 Task: Search one way flight ticket for 4 adults, 2 children, 2 infants in seat and 1 infant on lap in premium economy from Stockton: Stockton Metropolitan Airport to Rockford: Chicago Rockford International Airport(was Northwest Chicagoland Regional Airport At Rockford) on 5-1-2023. Choice of flights is United. Number of bags: 2 checked bags. Price is upto 84000. Outbound departure time preference is 19:00.
Action: Mouse moved to (189, 158)
Screenshot: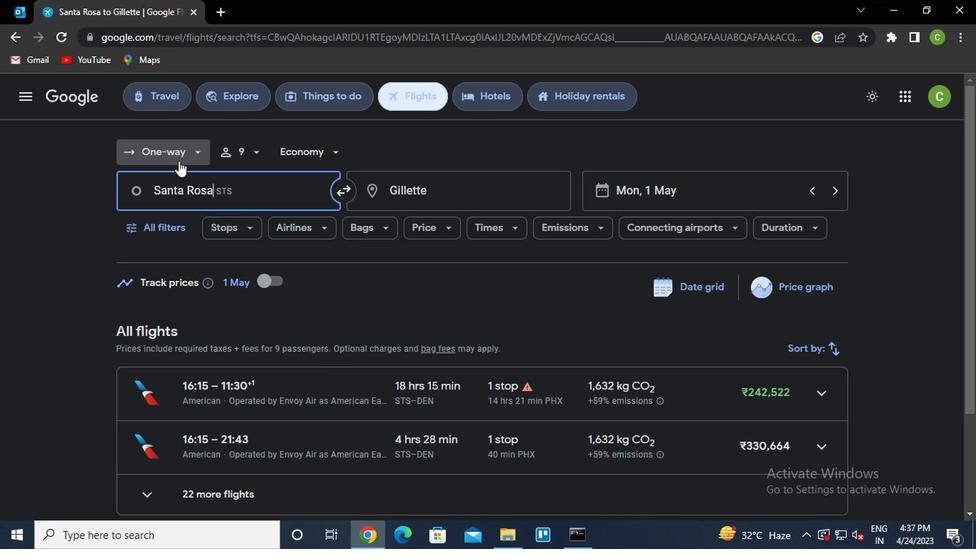 
Action: Mouse pressed left at (189, 158)
Screenshot: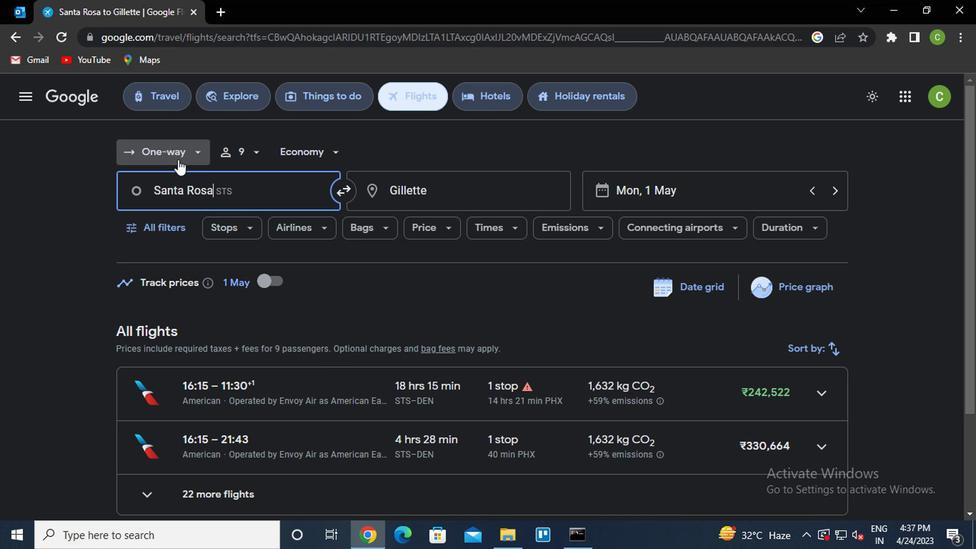 
Action: Mouse moved to (200, 224)
Screenshot: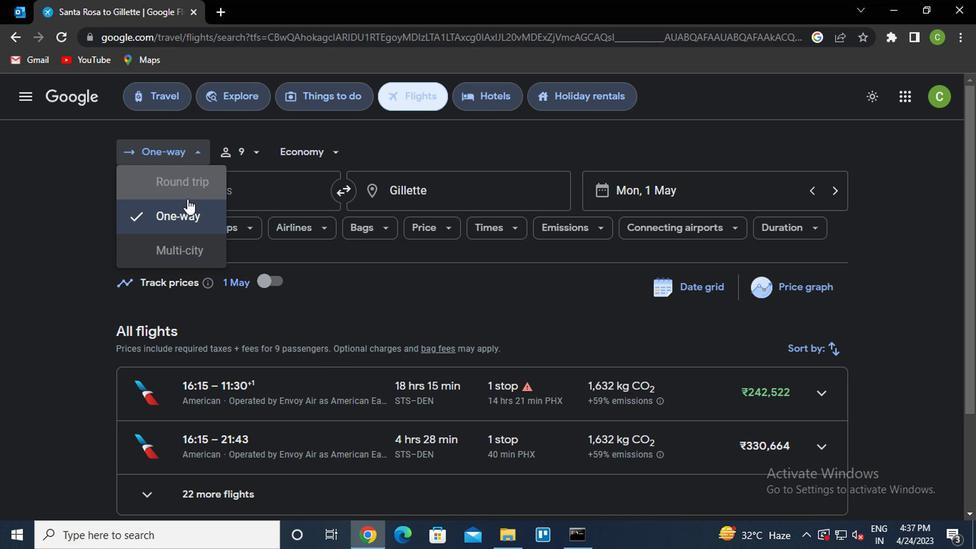 
Action: Mouse pressed left at (200, 224)
Screenshot: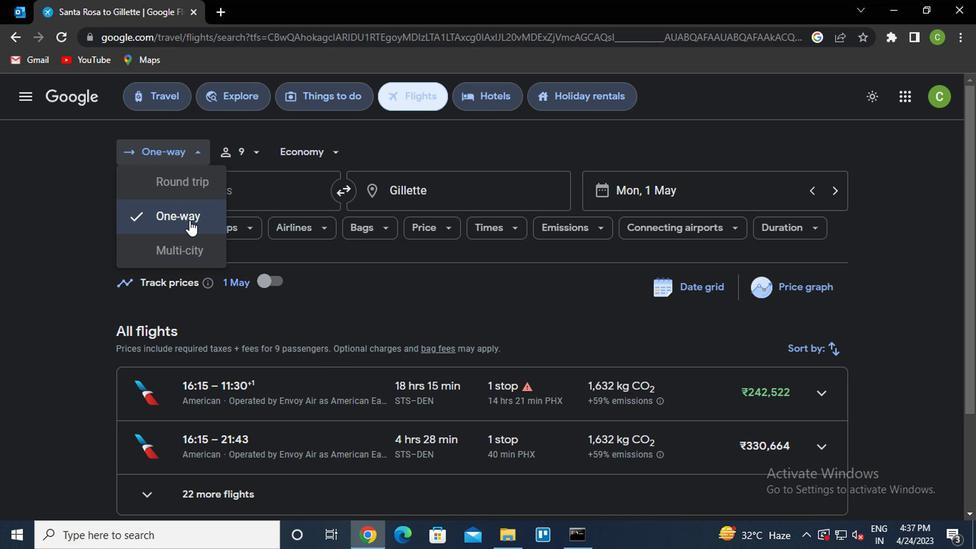 
Action: Mouse moved to (250, 158)
Screenshot: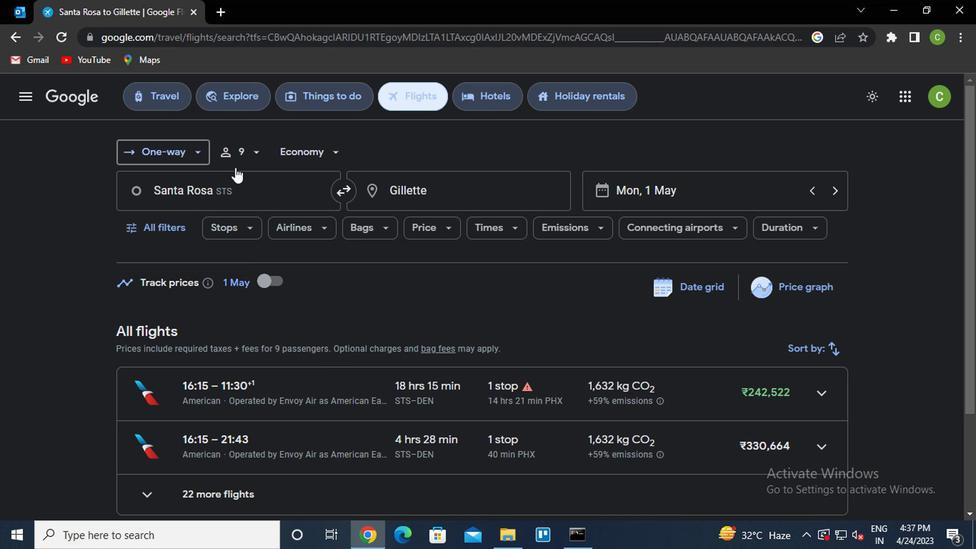 
Action: Mouse pressed left at (250, 158)
Screenshot: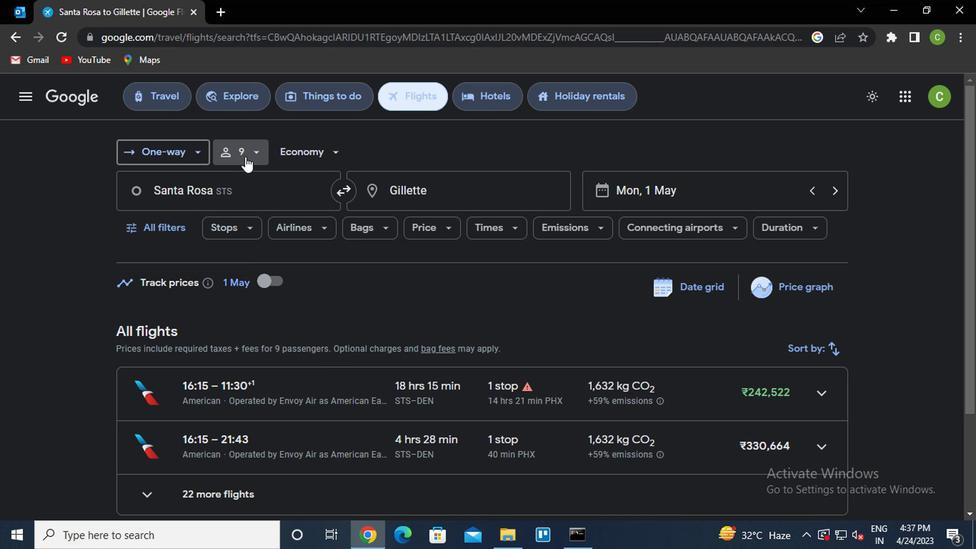 
Action: Mouse moved to (294, 184)
Screenshot: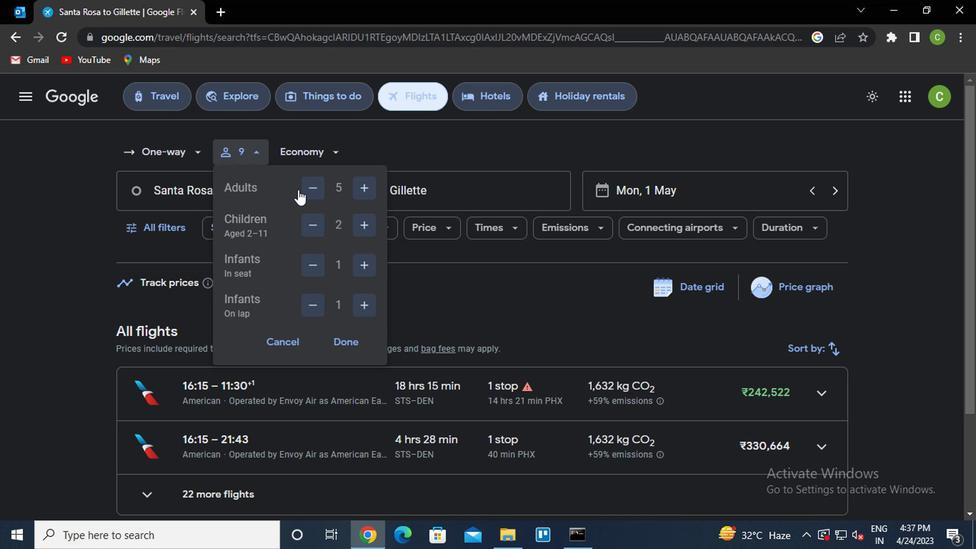 
Action: Mouse pressed left at (294, 184)
Screenshot: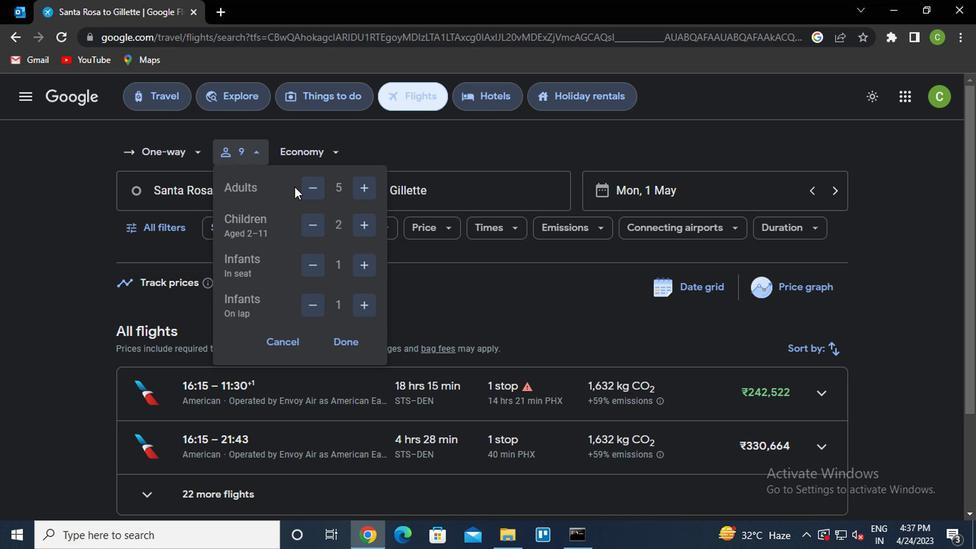 
Action: Mouse moved to (306, 188)
Screenshot: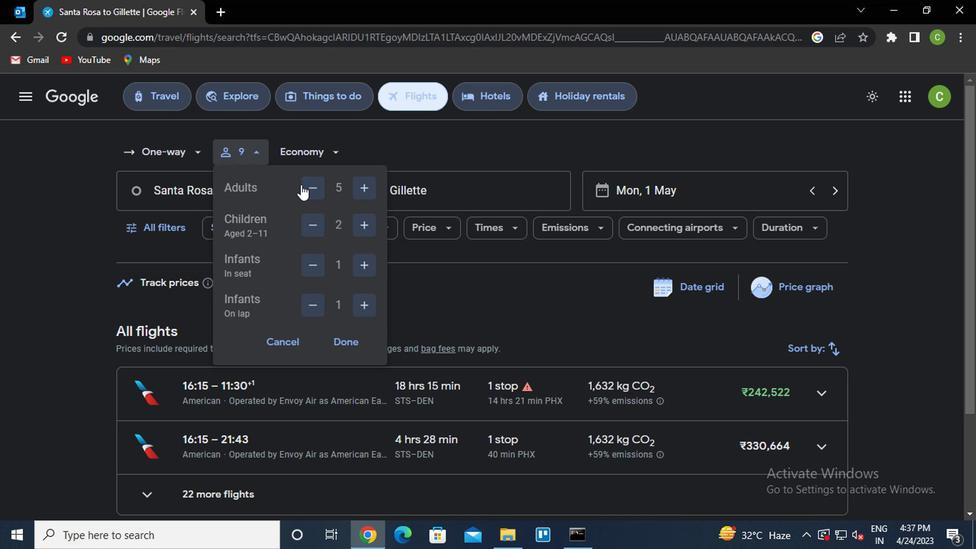 
Action: Mouse pressed left at (306, 188)
Screenshot: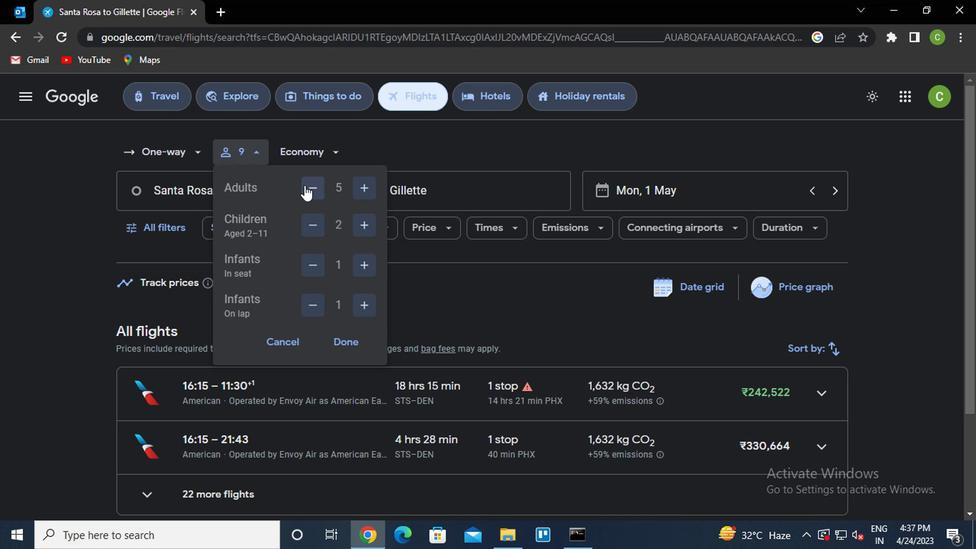 
Action: Mouse moved to (361, 268)
Screenshot: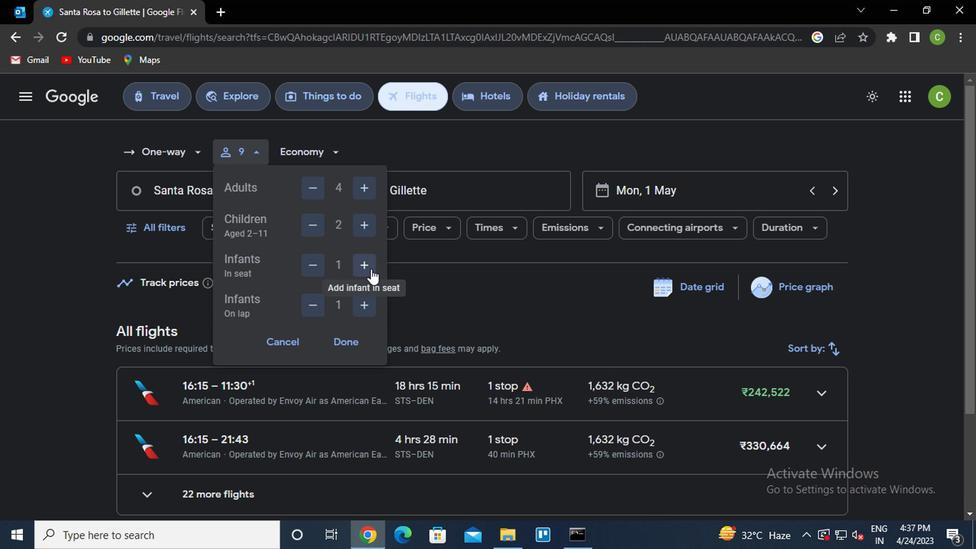 
Action: Mouse pressed left at (361, 268)
Screenshot: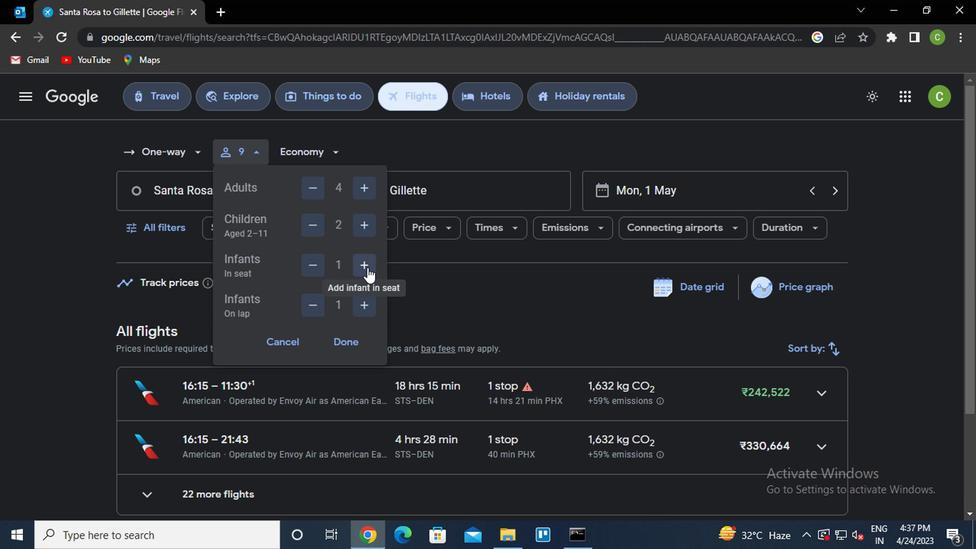 
Action: Mouse moved to (342, 343)
Screenshot: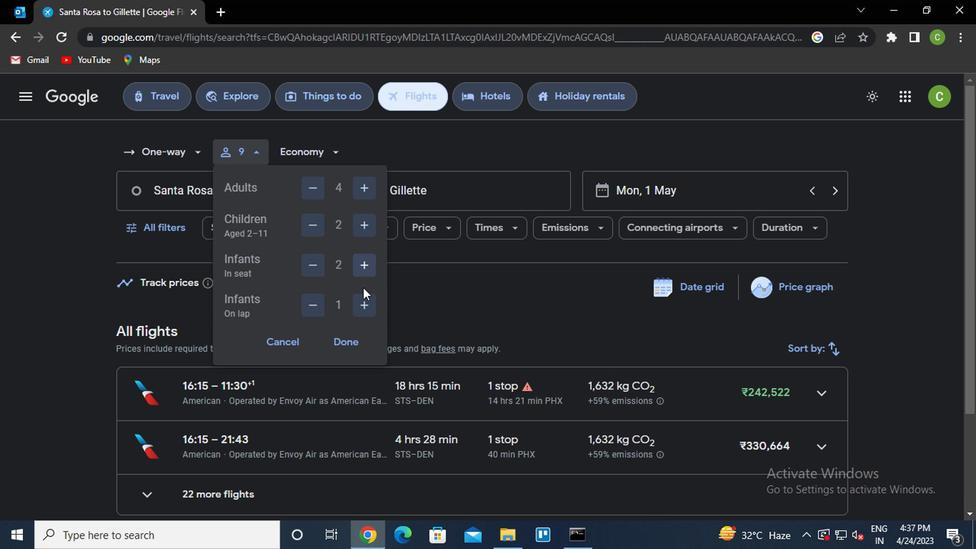 
Action: Mouse pressed left at (342, 343)
Screenshot: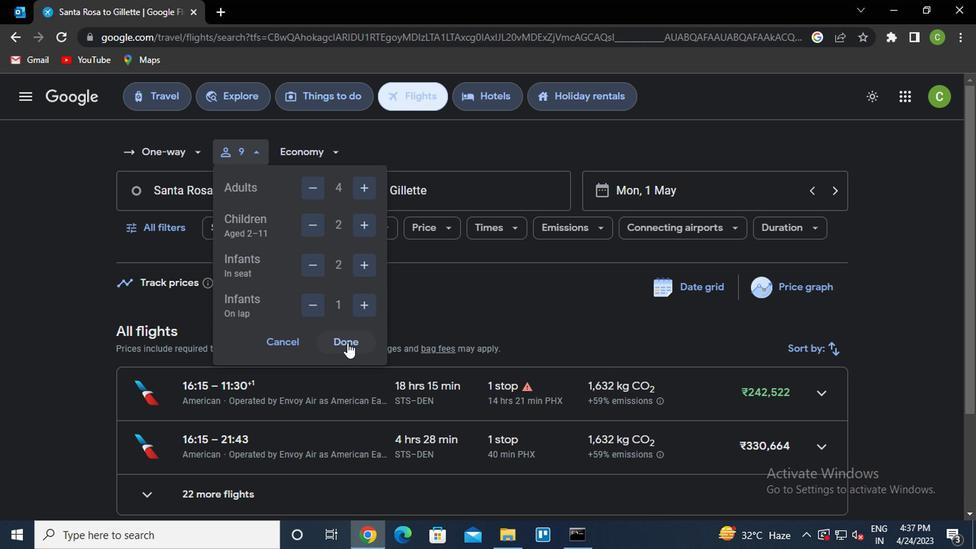 
Action: Mouse moved to (300, 150)
Screenshot: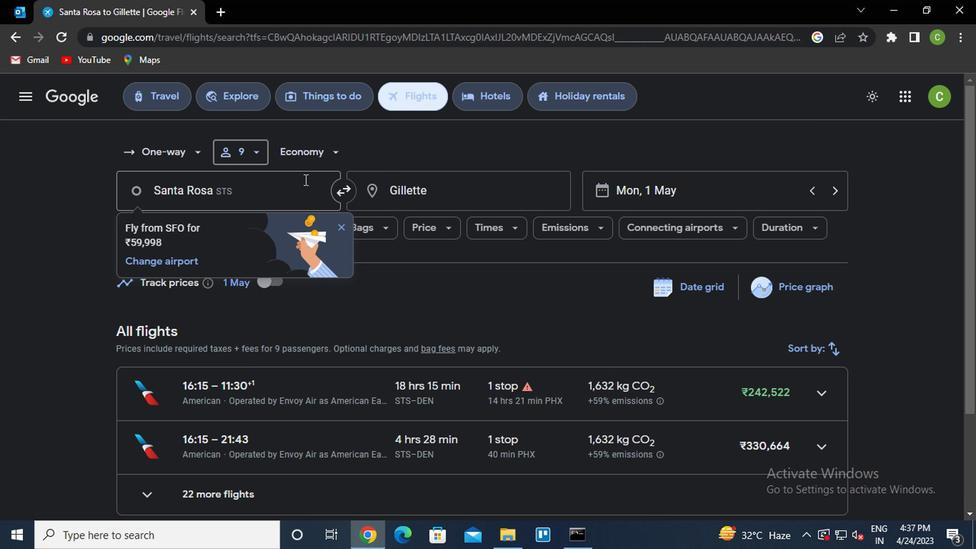
Action: Mouse pressed left at (300, 150)
Screenshot: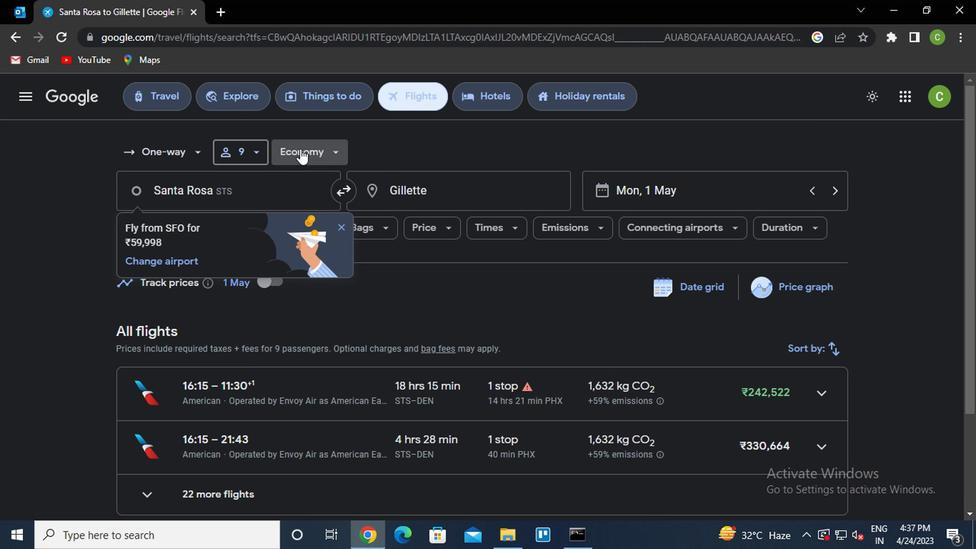 
Action: Mouse moved to (343, 220)
Screenshot: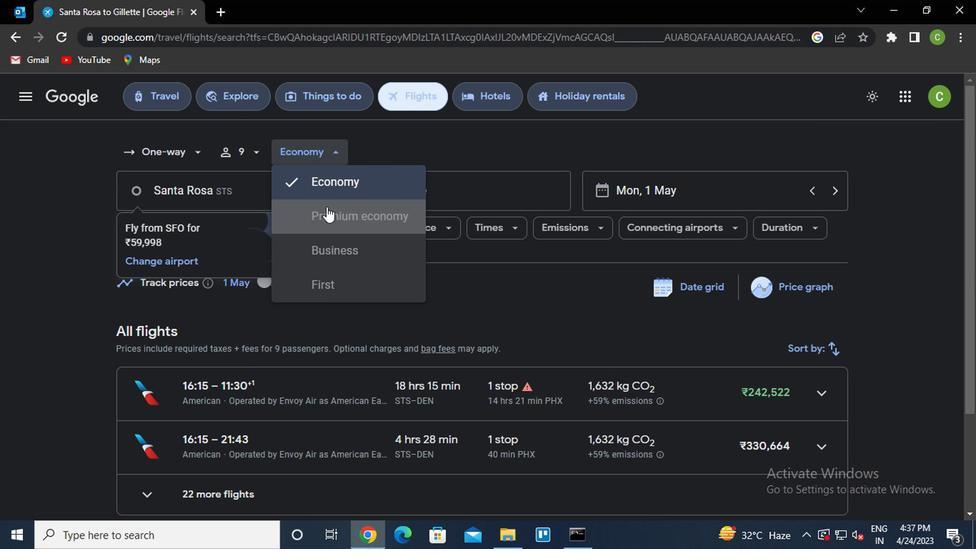 
Action: Mouse pressed left at (343, 220)
Screenshot: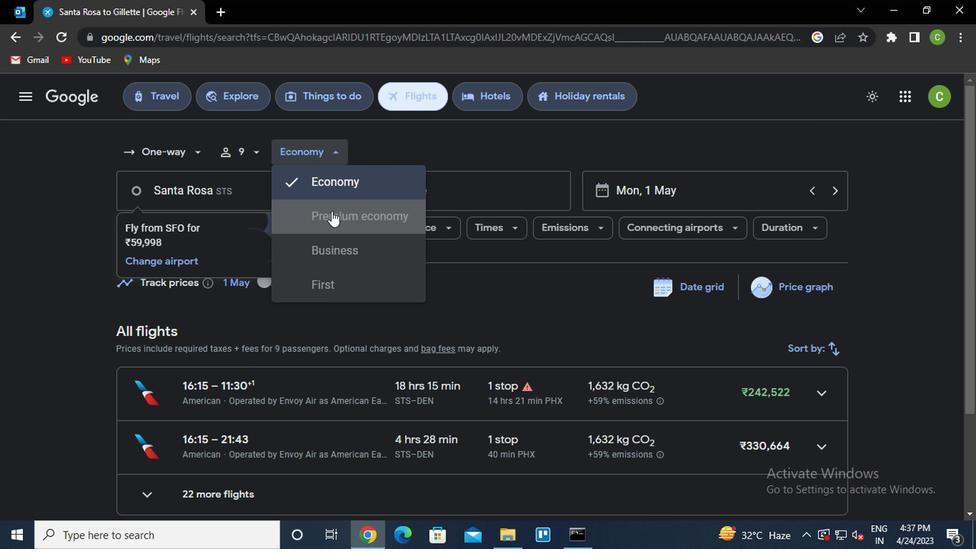 
Action: Mouse moved to (234, 193)
Screenshot: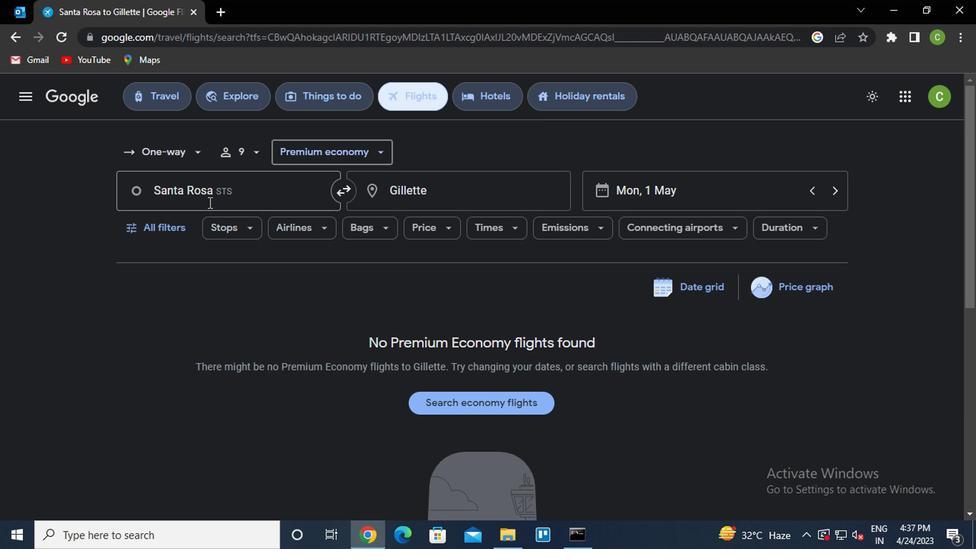 
Action: Mouse pressed left at (234, 193)
Screenshot: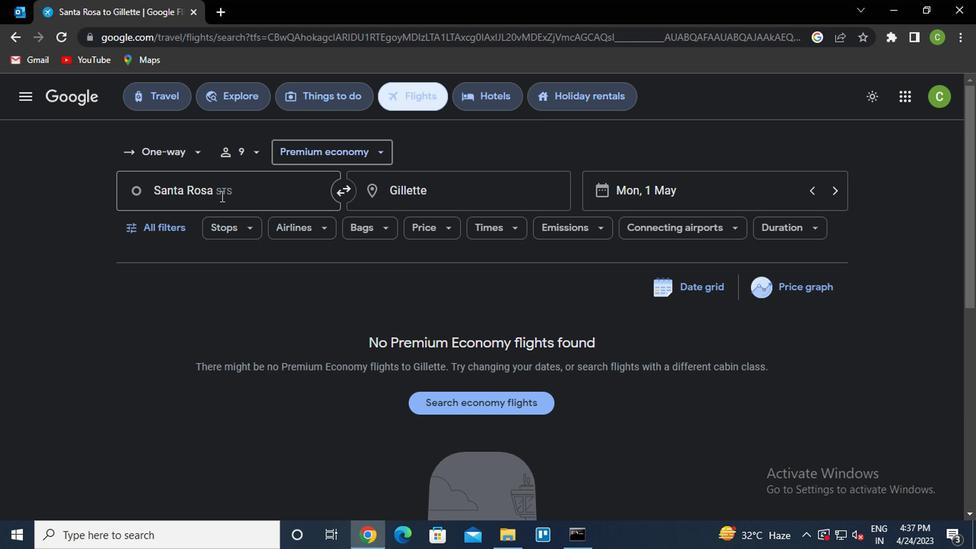 
Action: Mouse moved to (234, 193)
Screenshot: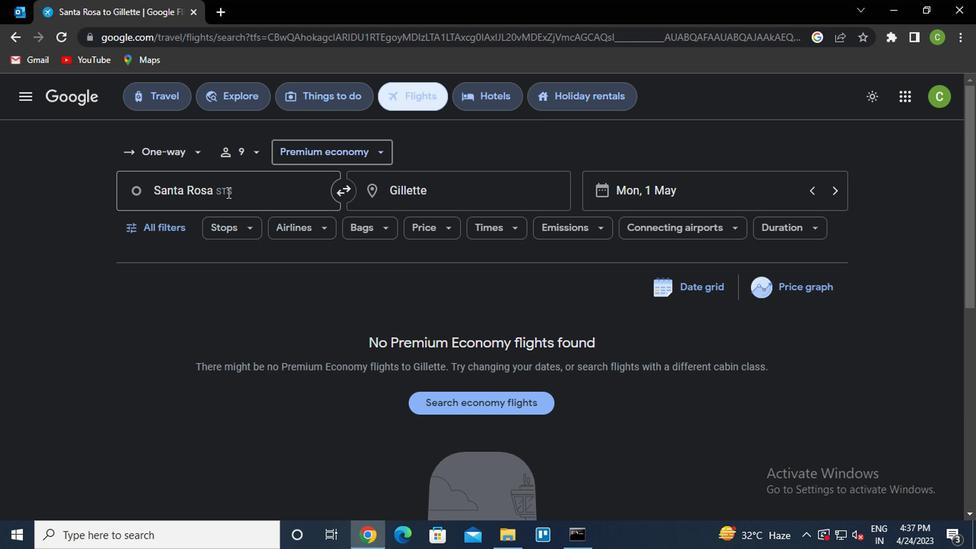 
Action: Key pressed s<Key.caps_lock>tockkon<Key.backspace><Key.backspace><Key.backspace>ton
Screenshot: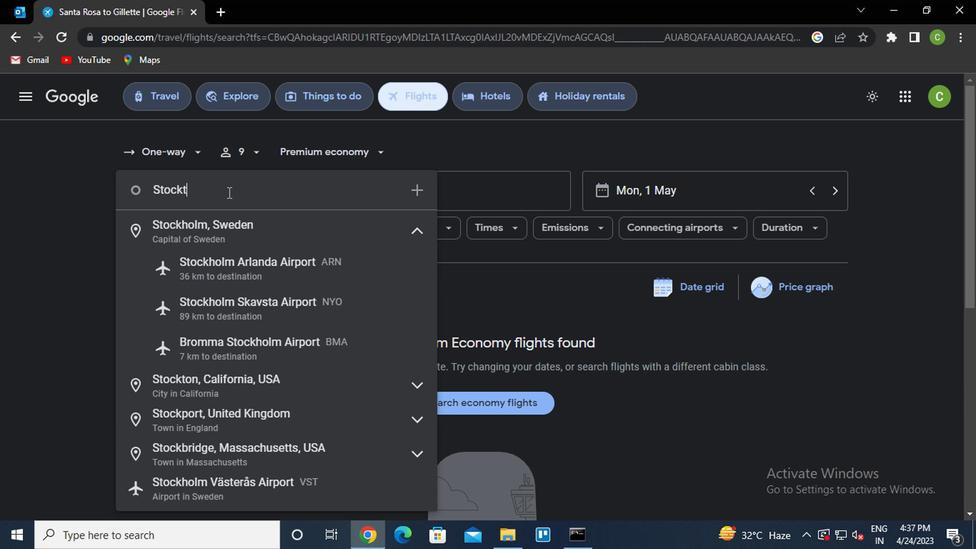 
Action: Mouse moved to (257, 306)
Screenshot: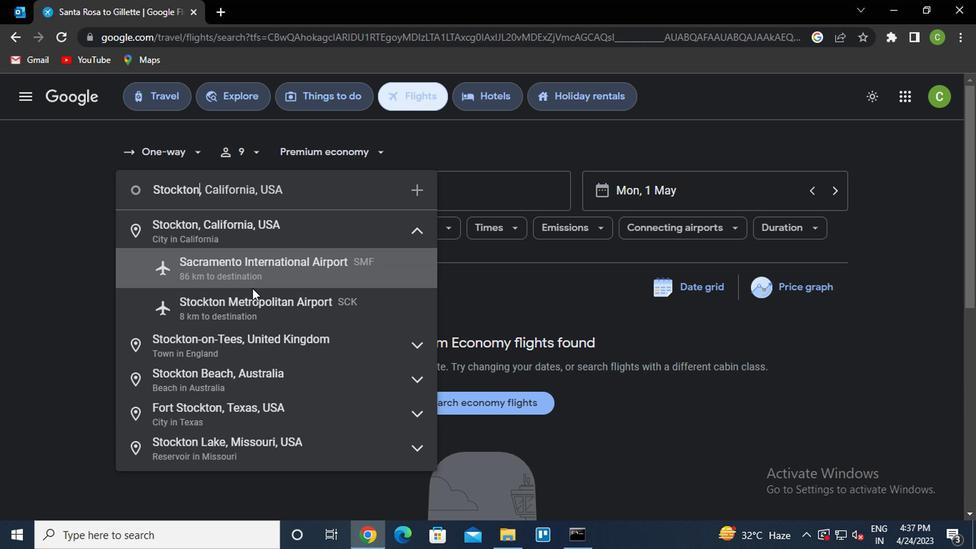 
Action: Mouse pressed left at (257, 306)
Screenshot: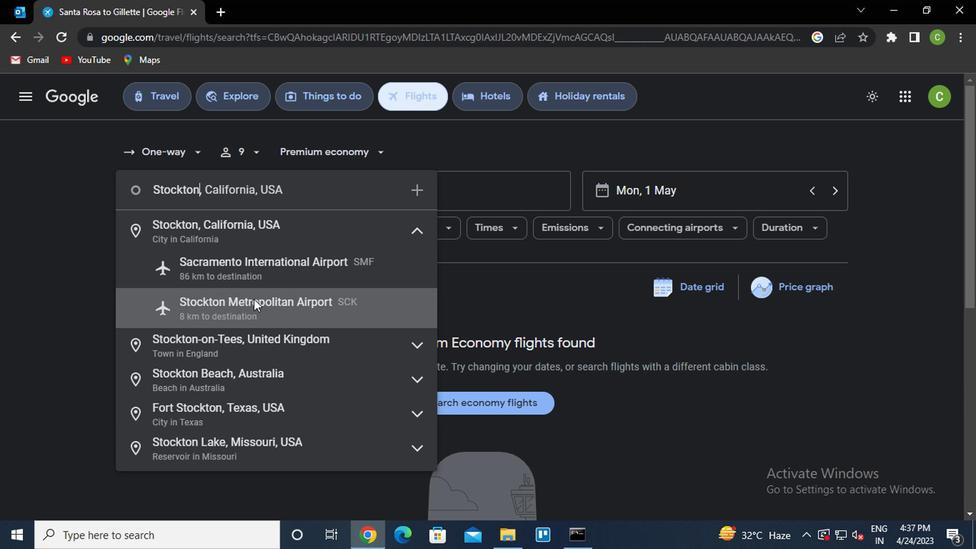 
Action: Mouse moved to (429, 194)
Screenshot: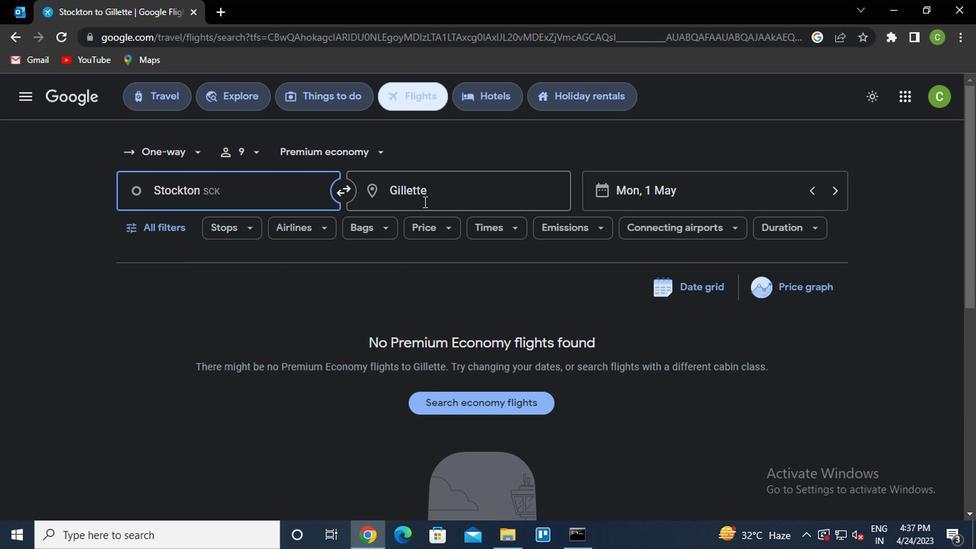 
Action: Mouse pressed left at (429, 194)
Screenshot: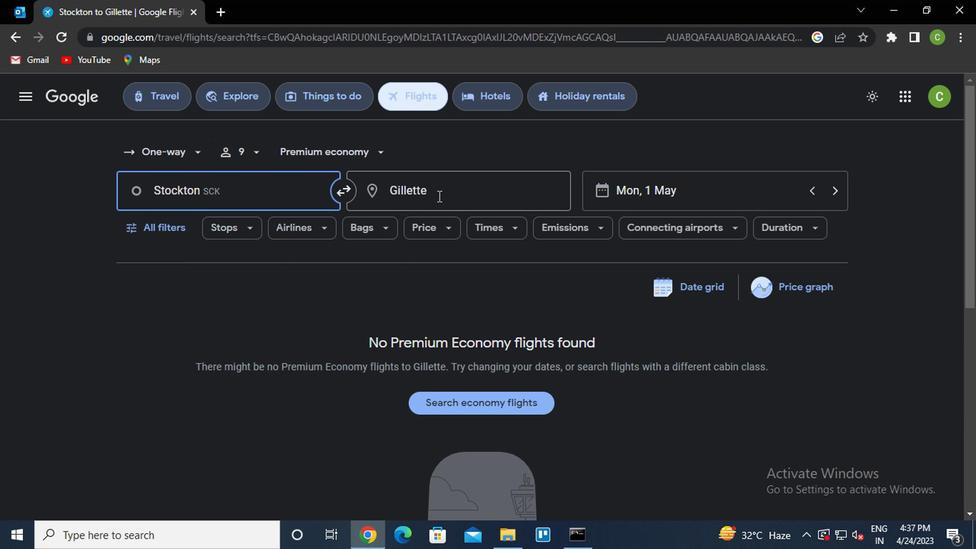 
Action: Key pressed <Key.caps_lock>r<Key.caps_lock>ockford
Screenshot: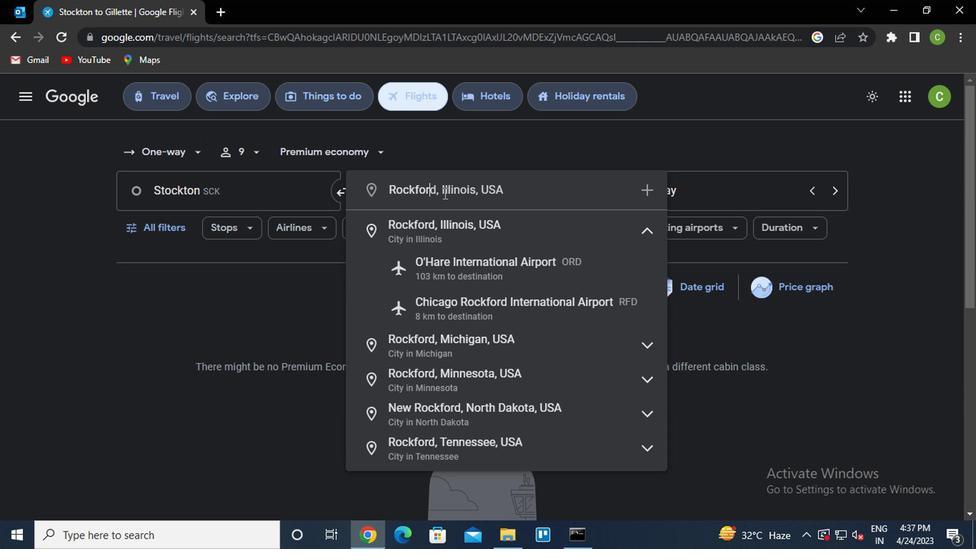 
Action: Mouse moved to (459, 305)
Screenshot: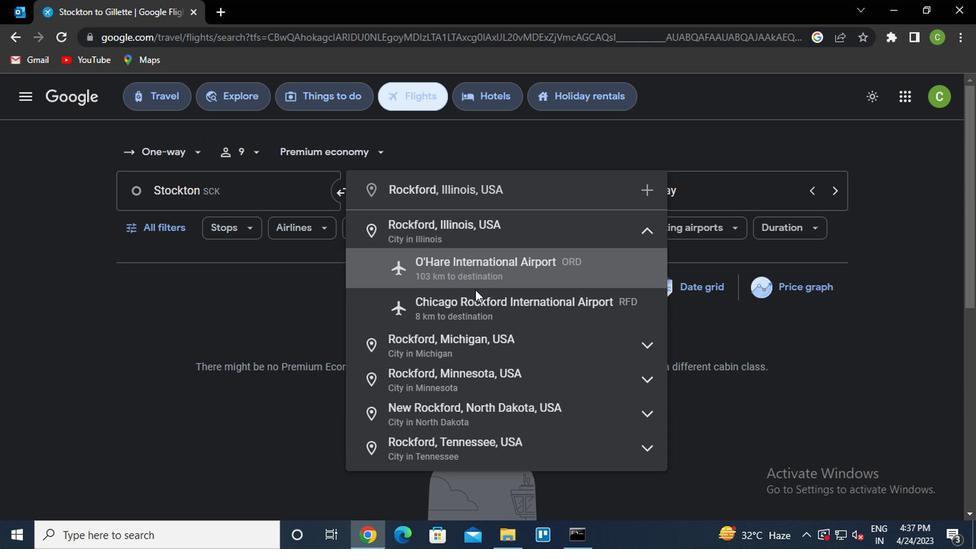 
Action: Mouse pressed left at (459, 305)
Screenshot: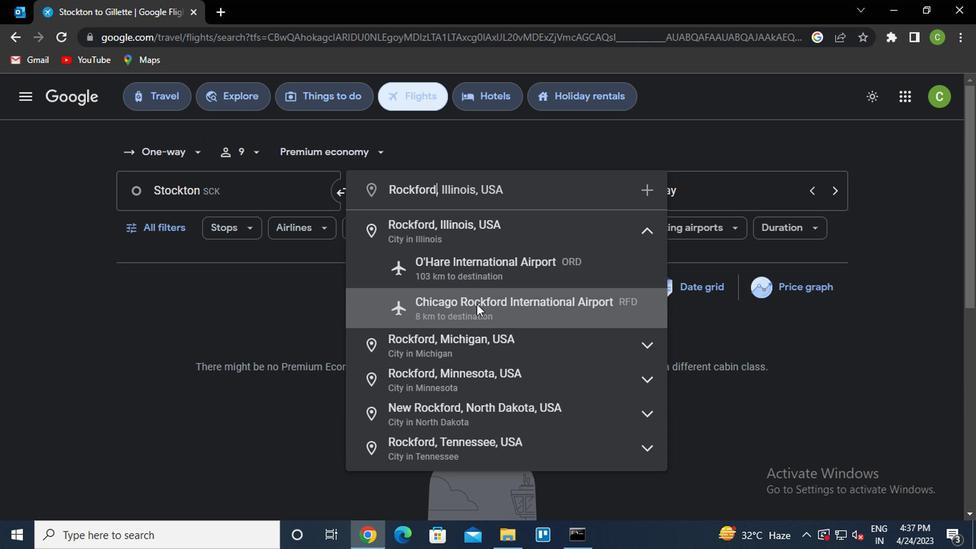 
Action: Mouse moved to (163, 230)
Screenshot: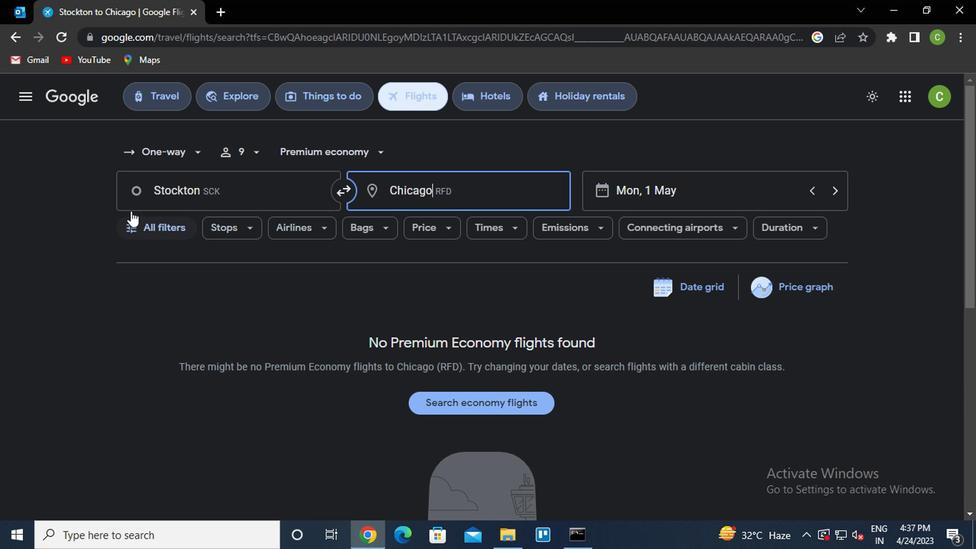 
Action: Mouse pressed left at (163, 230)
Screenshot: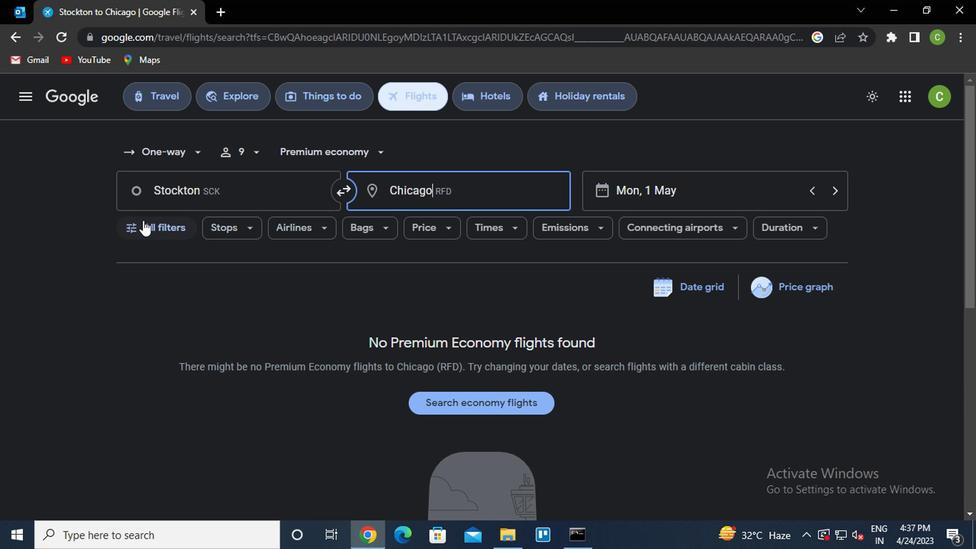 
Action: Mouse moved to (262, 396)
Screenshot: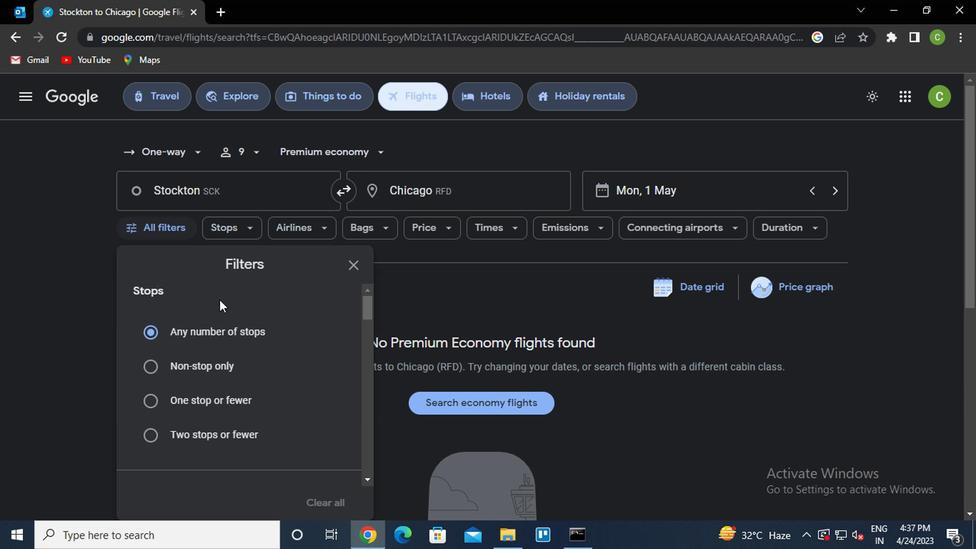 
Action: Mouse scrolled (262, 395) with delta (0, -1)
Screenshot: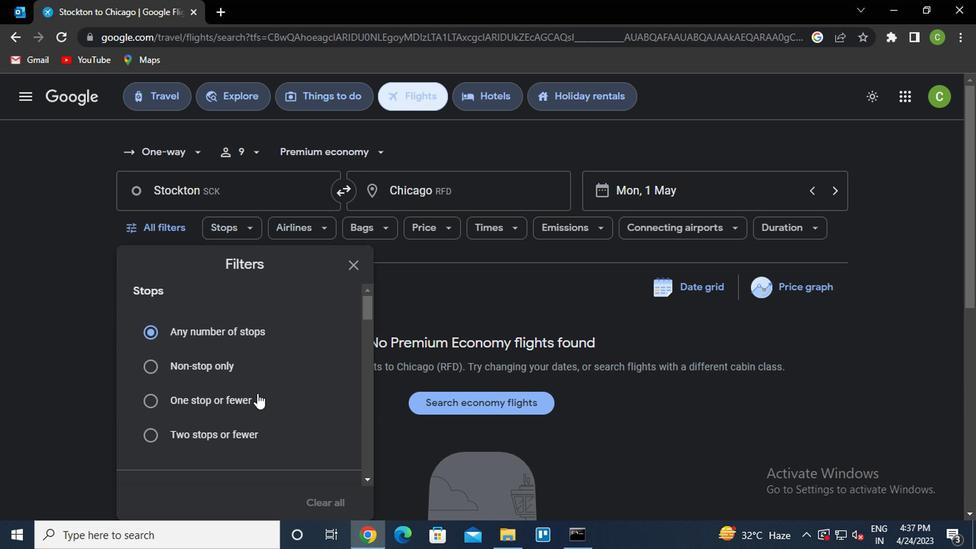 
Action: Mouse scrolled (262, 395) with delta (0, -1)
Screenshot: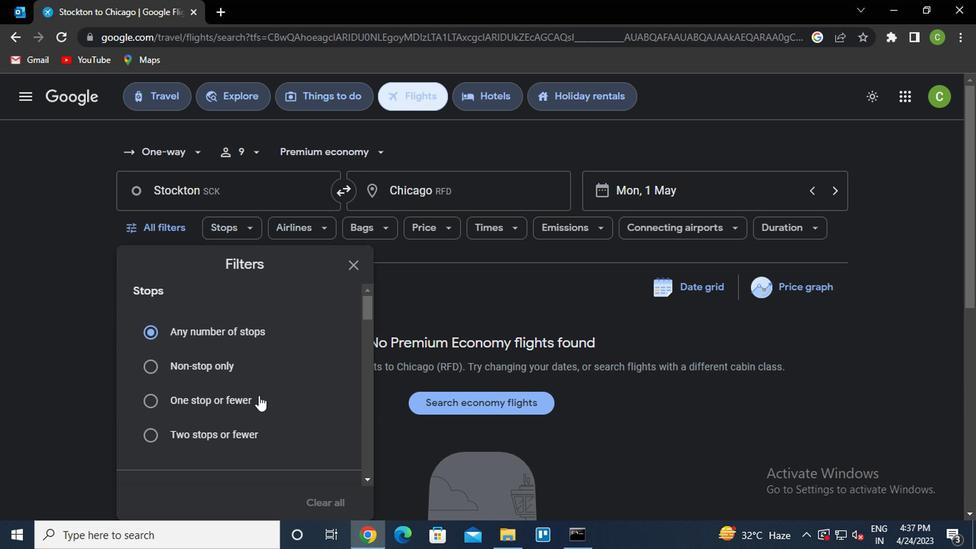 
Action: Mouse scrolled (262, 395) with delta (0, -1)
Screenshot: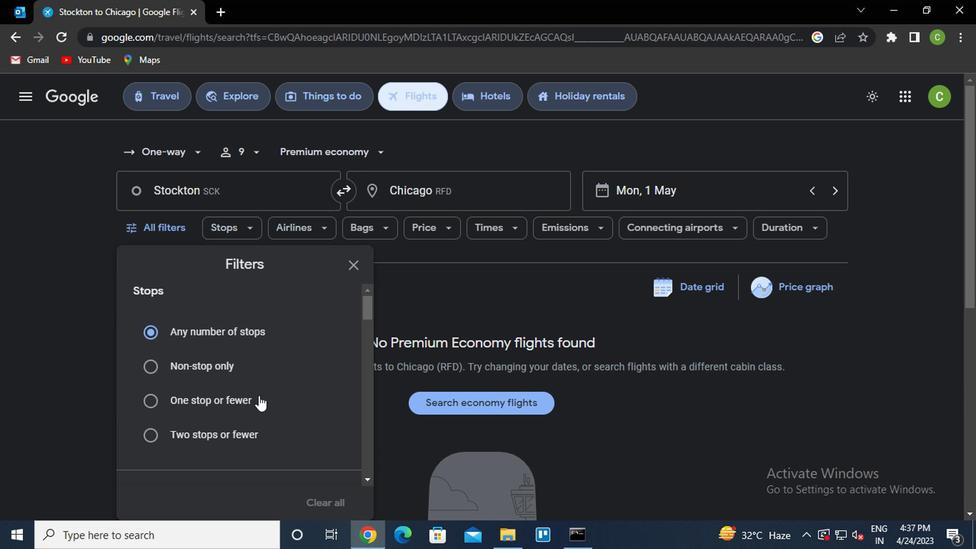 
Action: Mouse scrolled (262, 395) with delta (0, -1)
Screenshot: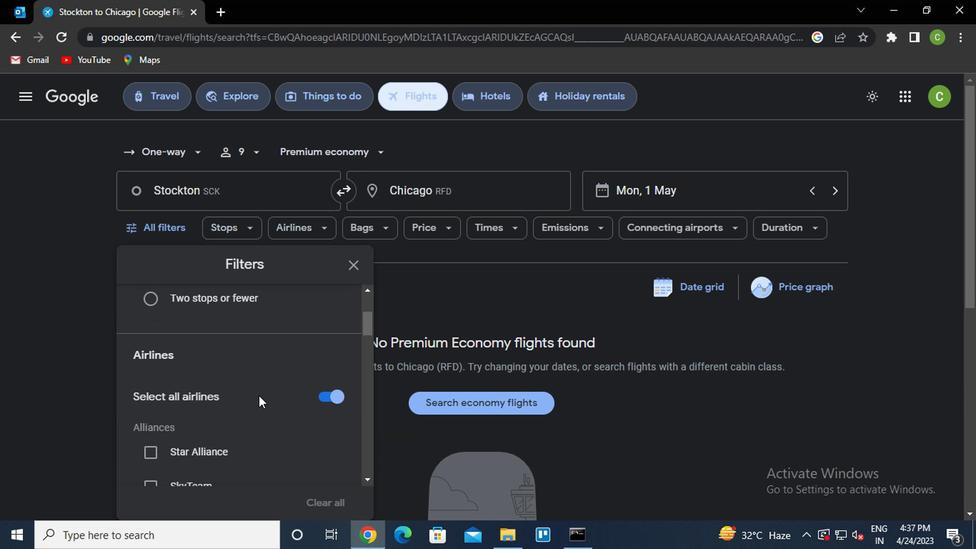 
Action: Mouse scrolled (262, 395) with delta (0, -1)
Screenshot: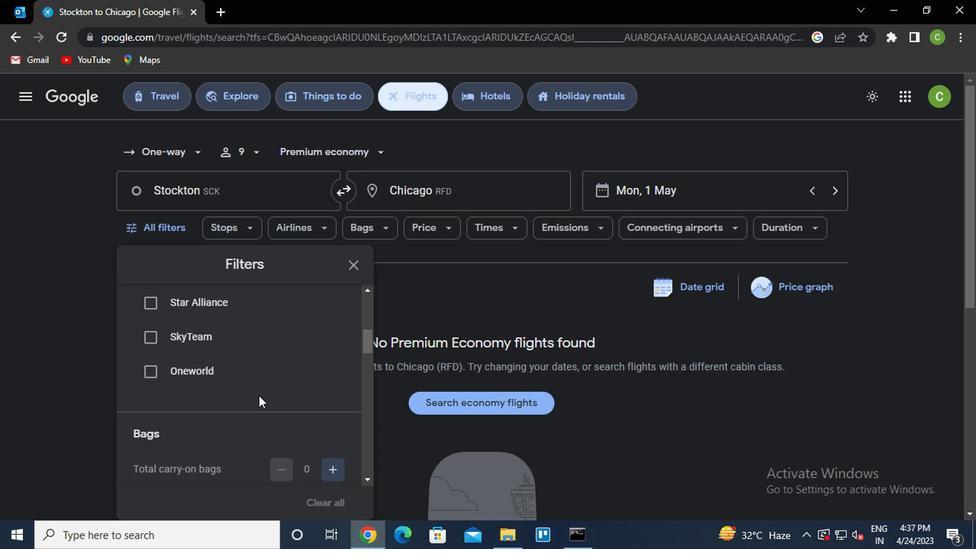 
Action: Mouse scrolled (262, 395) with delta (0, -1)
Screenshot: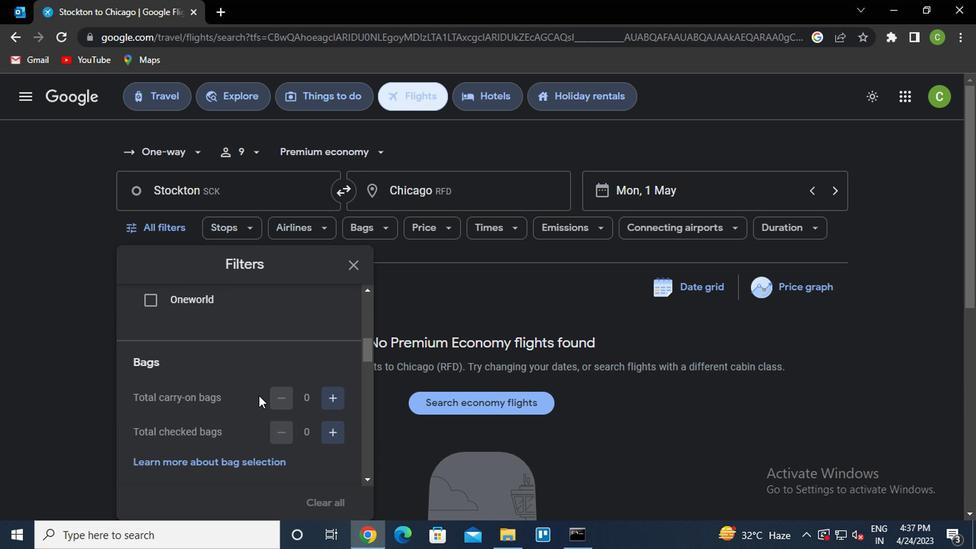 
Action: Mouse moved to (339, 357)
Screenshot: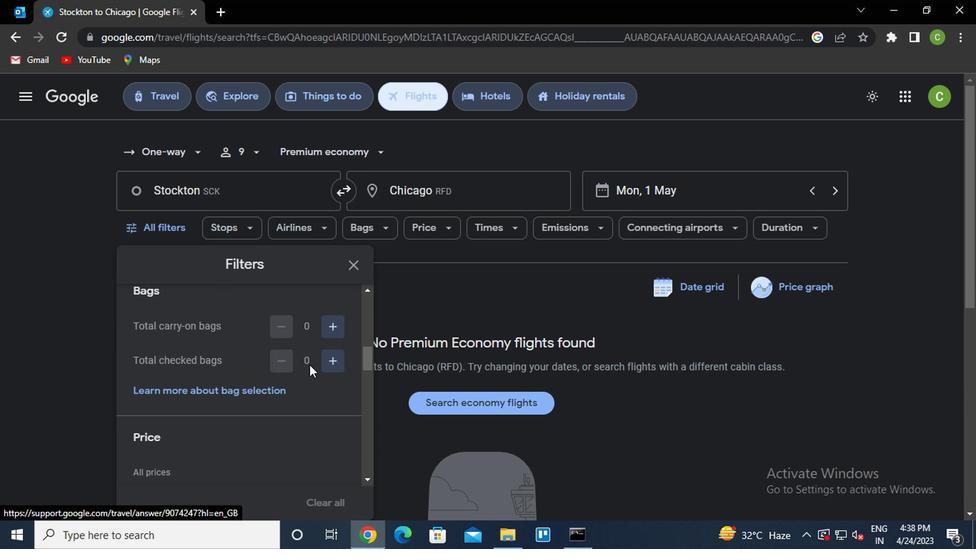 
Action: Mouse pressed left at (339, 357)
Screenshot: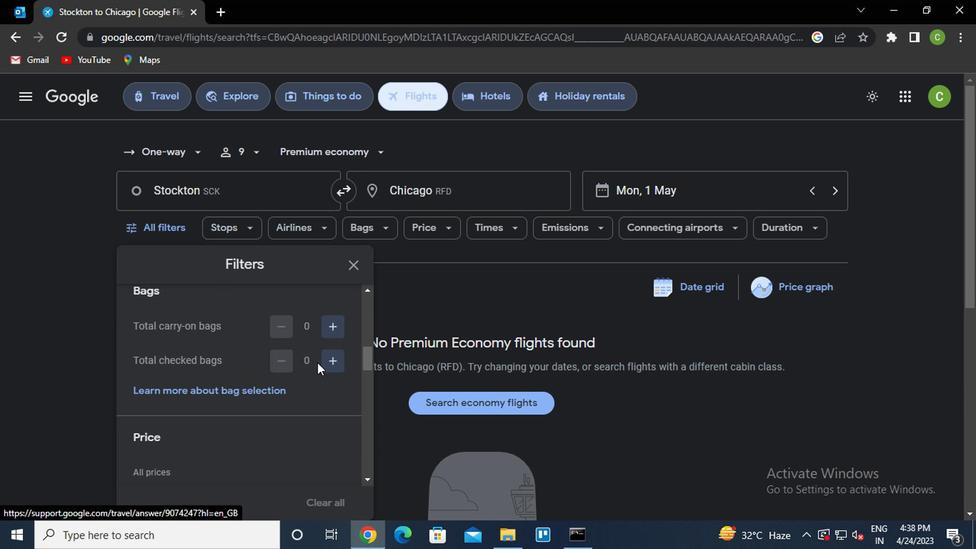 
Action: Mouse pressed left at (339, 357)
Screenshot: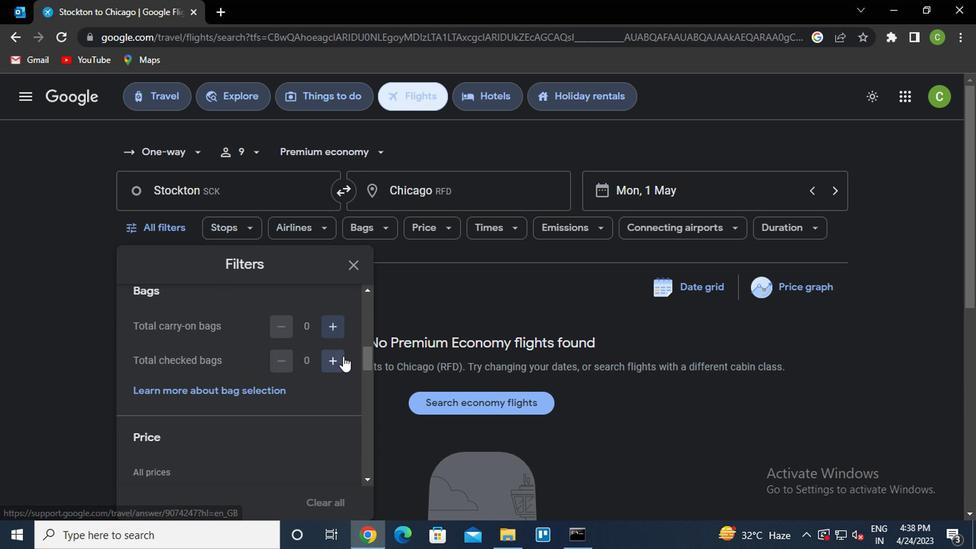 
Action: Mouse moved to (301, 384)
Screenshot: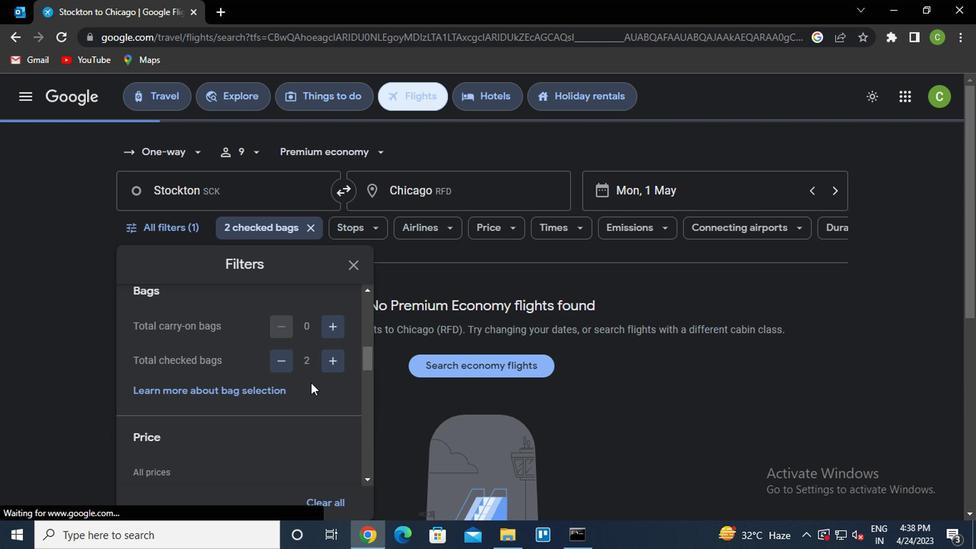 
Action: Mouse scrolled (301, 383) with delta (0, -1)
Screenshot: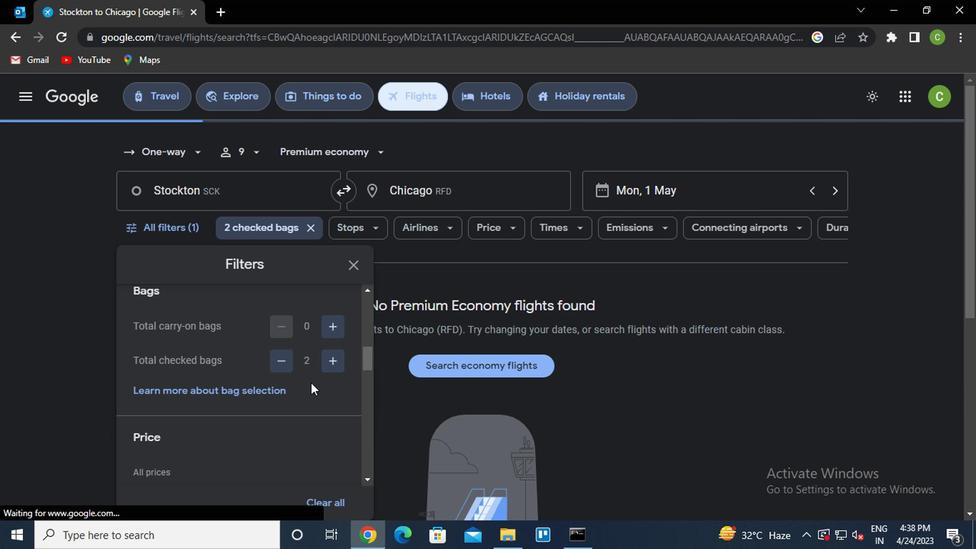 
Action: Mouse moved to (300, 384)
Screenshot: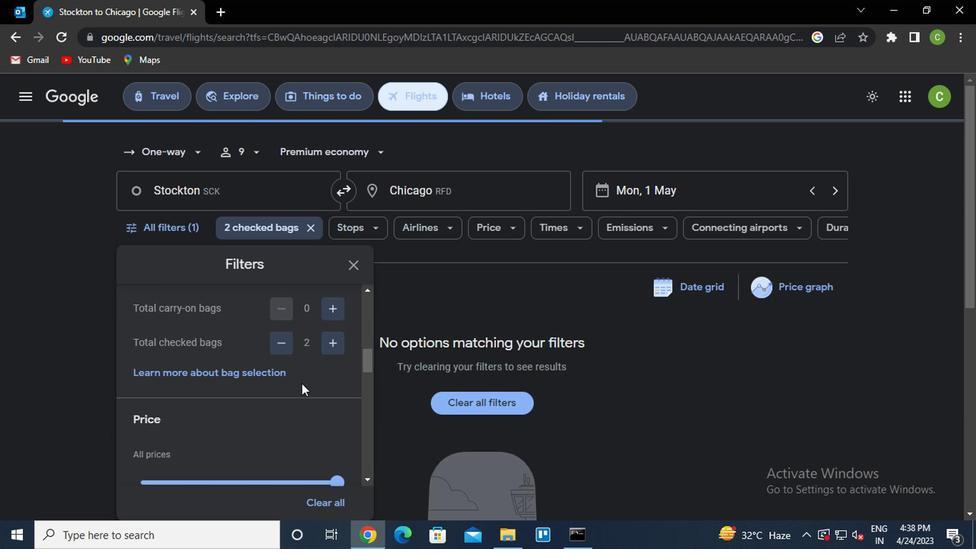 
Action: Mouse scrolled (300, 383) with delta (0, -1)
Screenshot: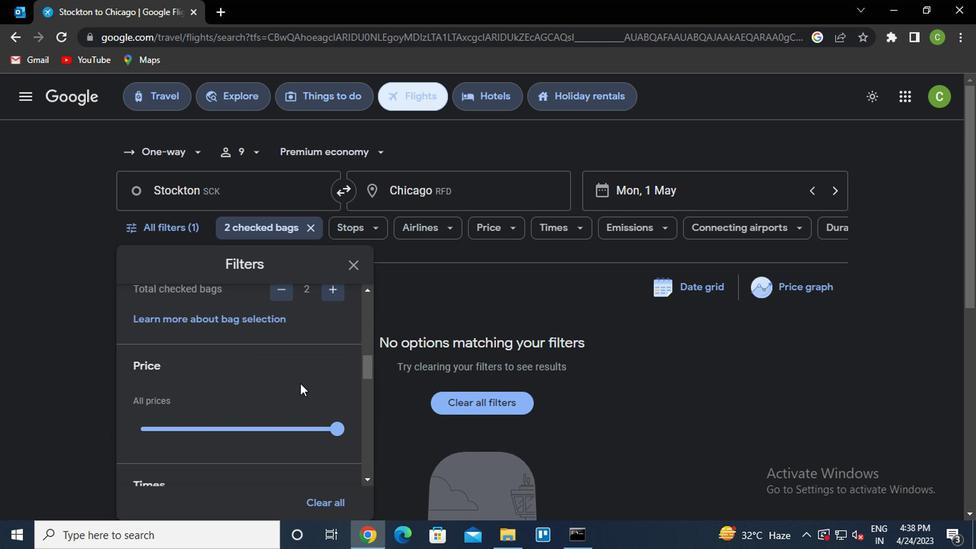 
Action: Mouse moved to (326, 355)
Screenshot: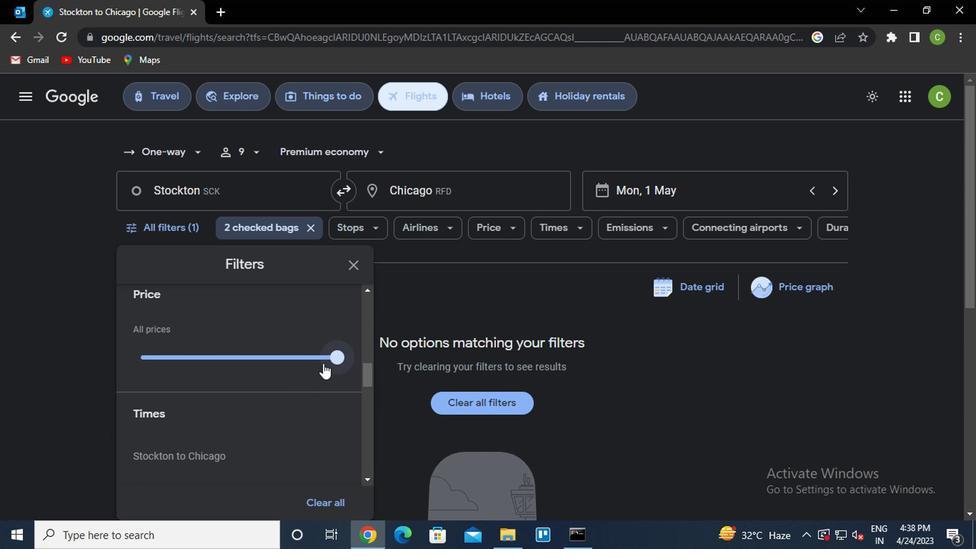 
Action: Mouse pressed left at (326, 355)
Screenshot: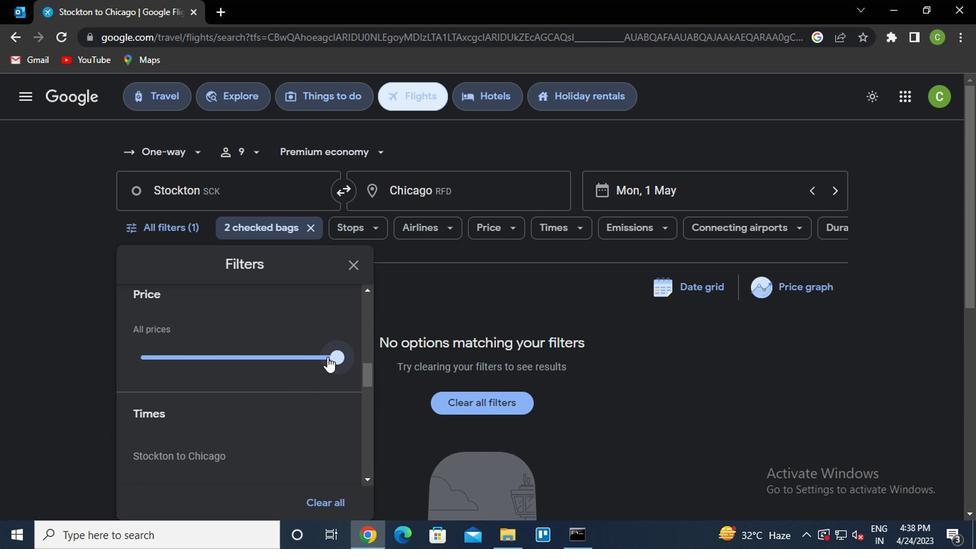 
Action: Mouse moved to (277, 397)
Screenshot: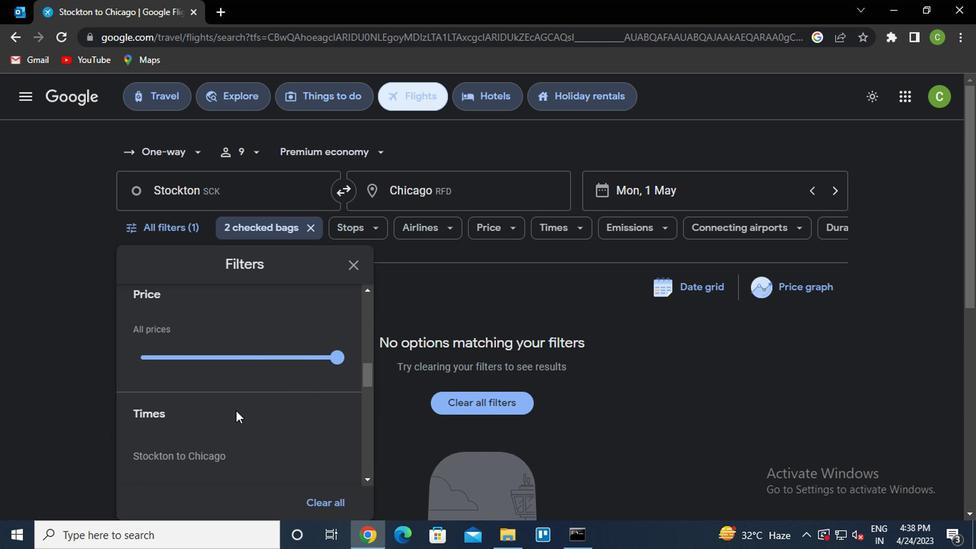 
Action: Mouse scrolled (277, 397) with delta (0, 0)
Screenshot: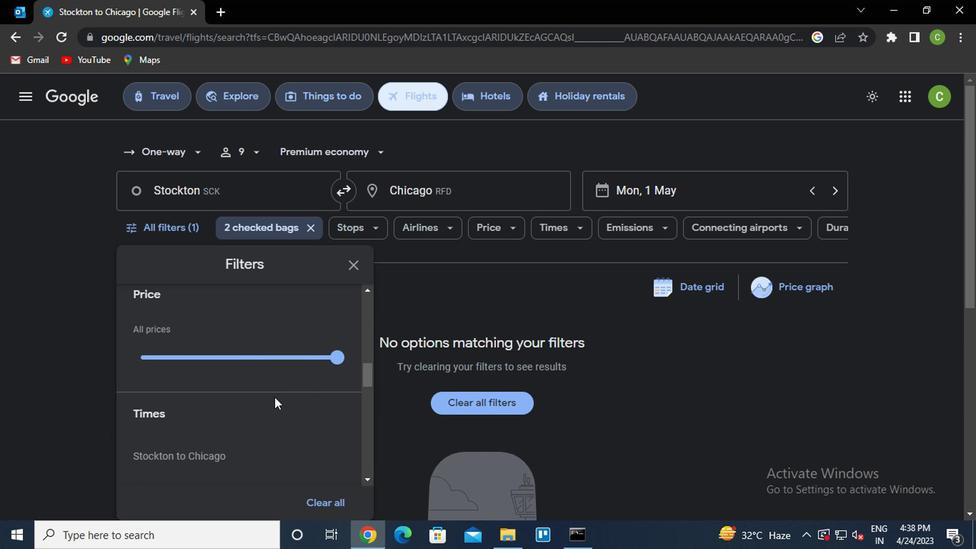 
Action: Mouse scrolled (277, 397) with delta (0, 0)
Screenshot: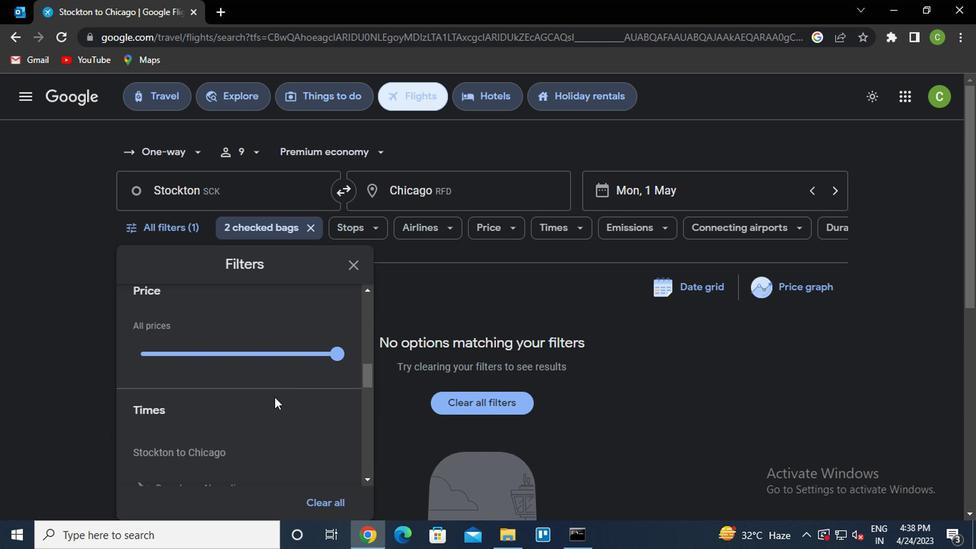 
Action: Mouse scrolled (277, 397) with delta (0, 0)
Screenshot: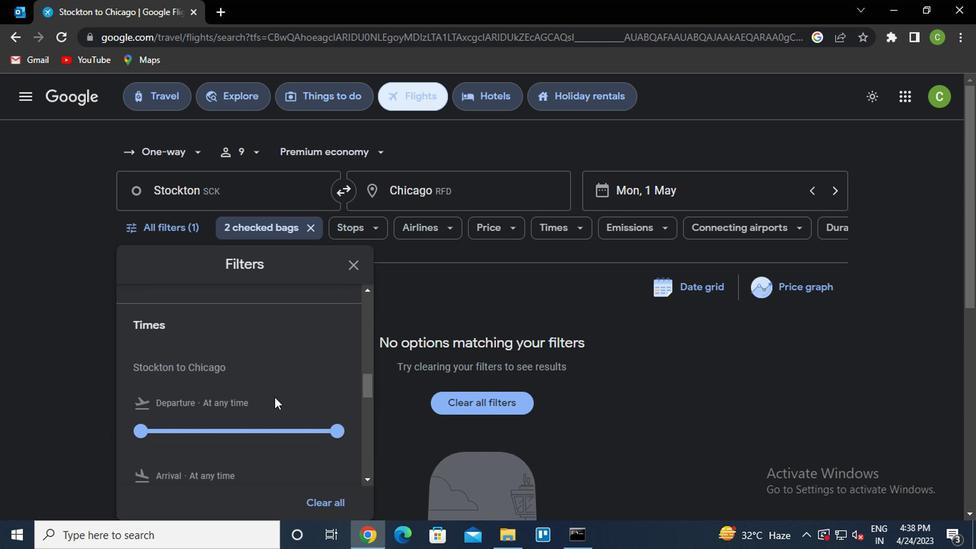 
Action: Mouse moved to (179, 328)
Screenshot: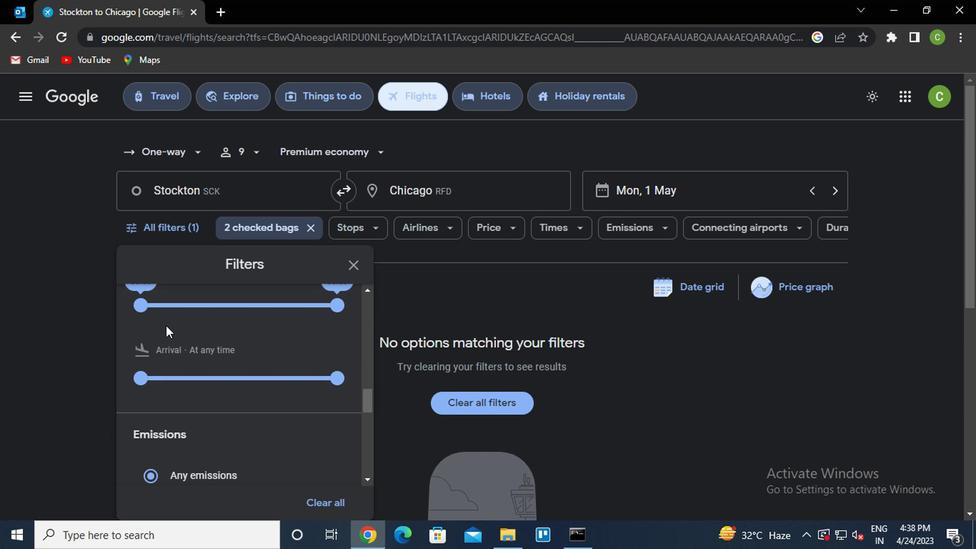 
Action: Mouse scrolled (179, 329) with delta (0, 1)
Screenshot: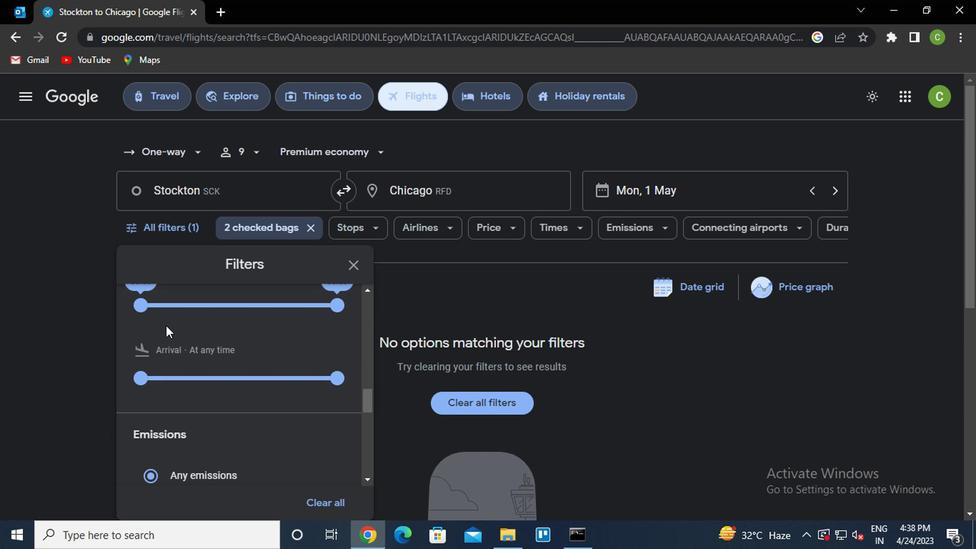 
Action: Mouse moved to (149, 374)
Screenshot: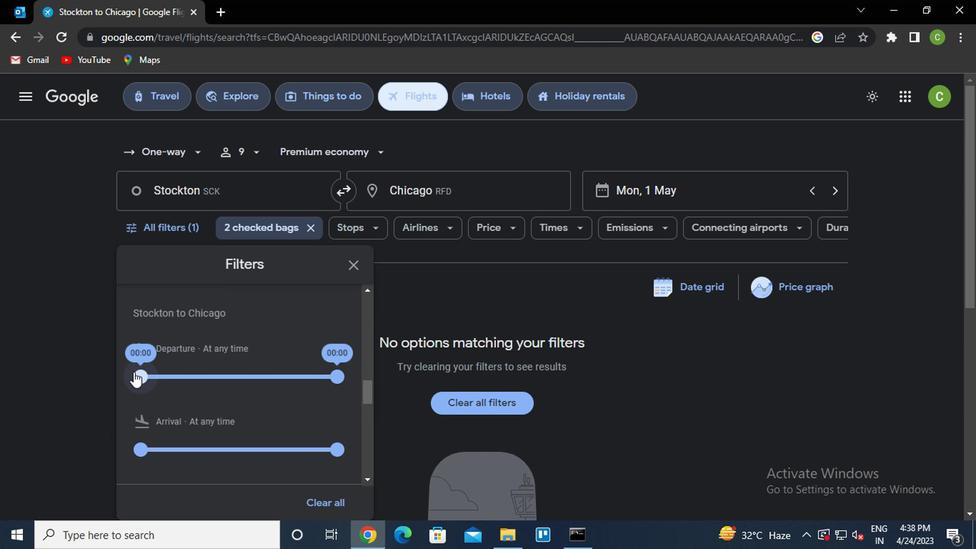 
Action: Mouse pressed left at (149, 374)
Screenshot: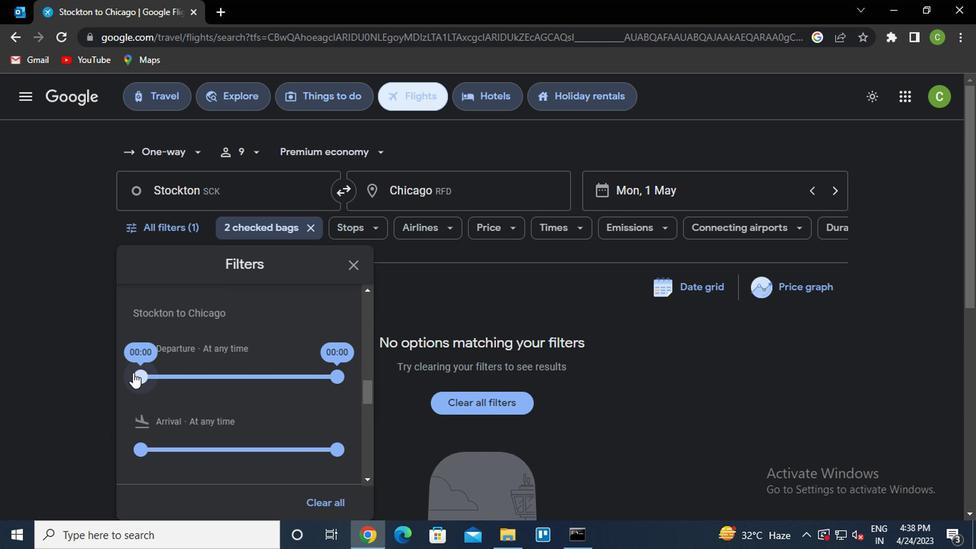 
Action: Mouse moved to (330, 377)
Screenshot: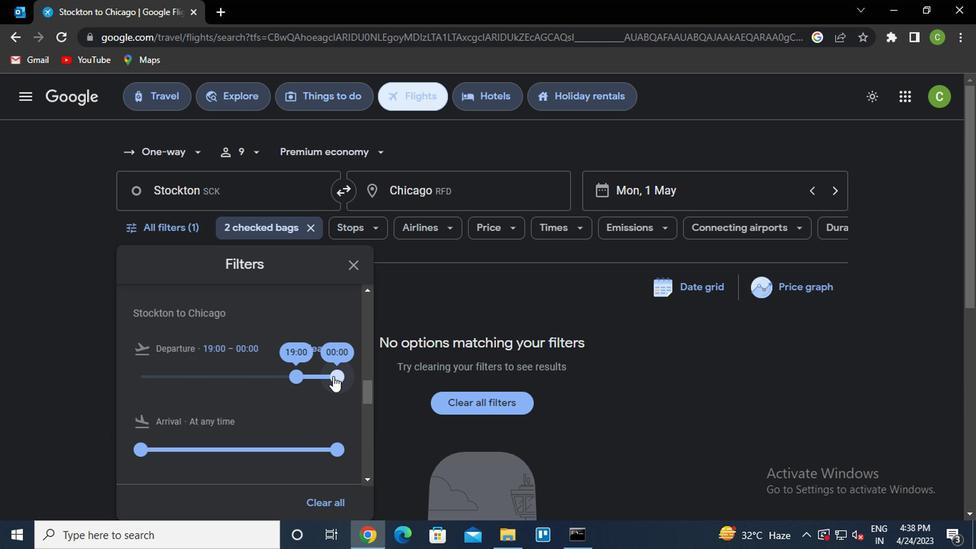 
Action: Mouse pressed left at (330, 377)
Screenshot: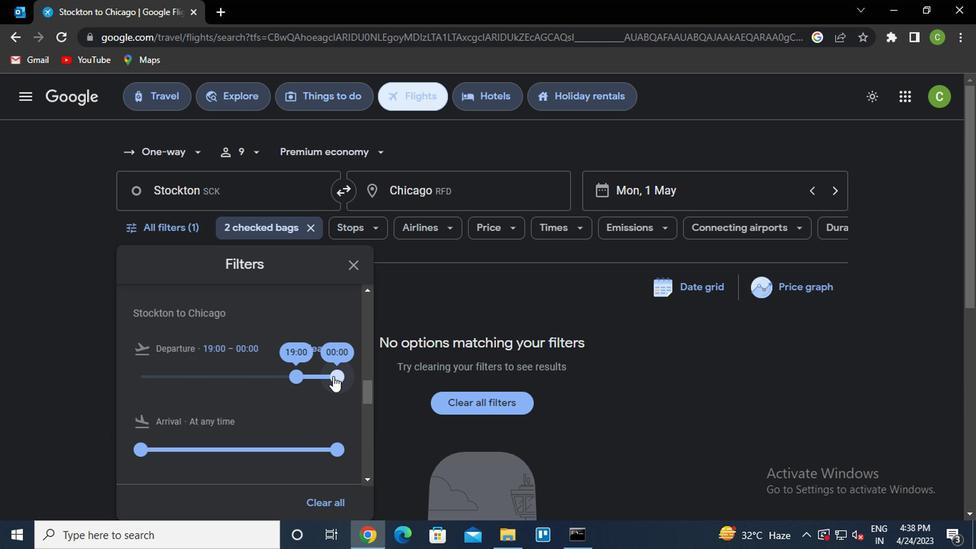 
Action: Mouse moved to (350, 269)
Screenshot: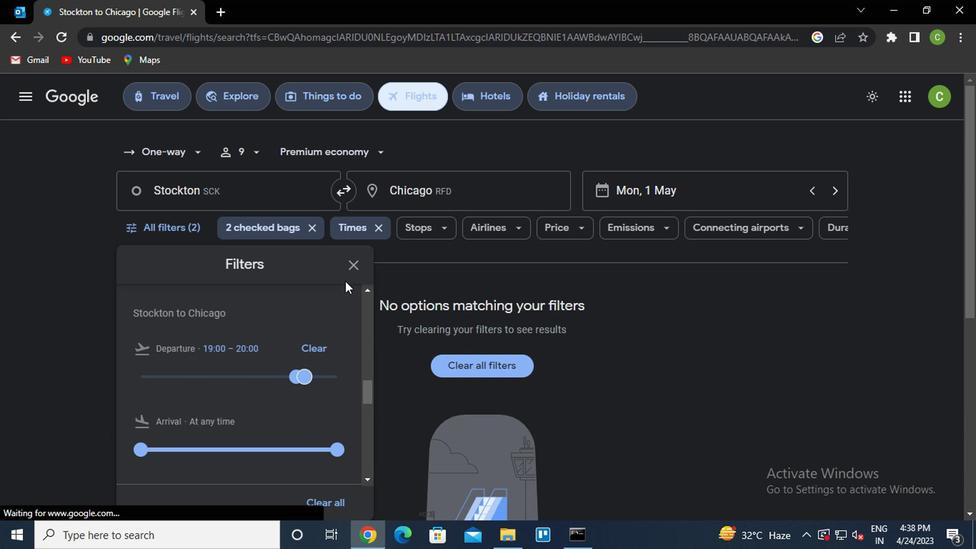 
Action: Mouse pressed left at (350, 269)
Screenshot: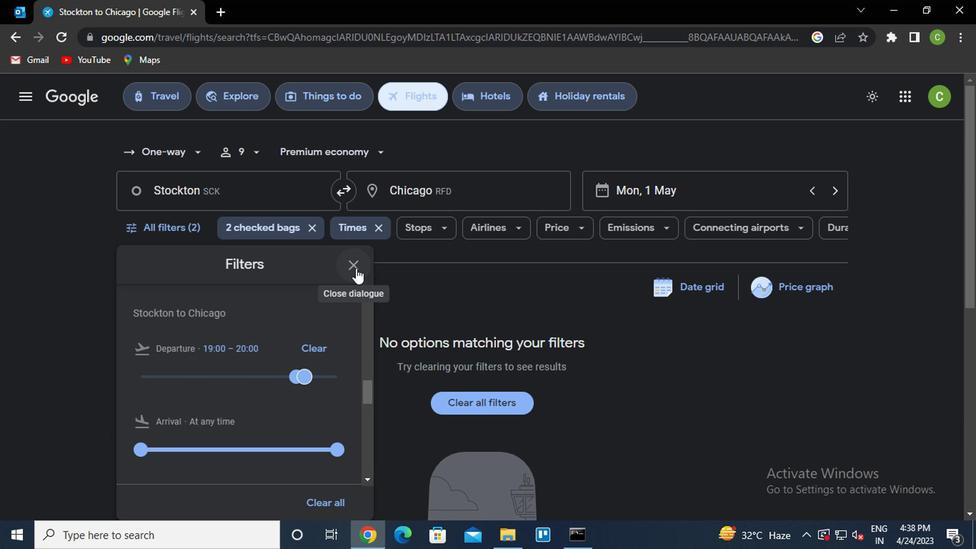 
Action: Mouse moved to (459, 379)
Screenshot: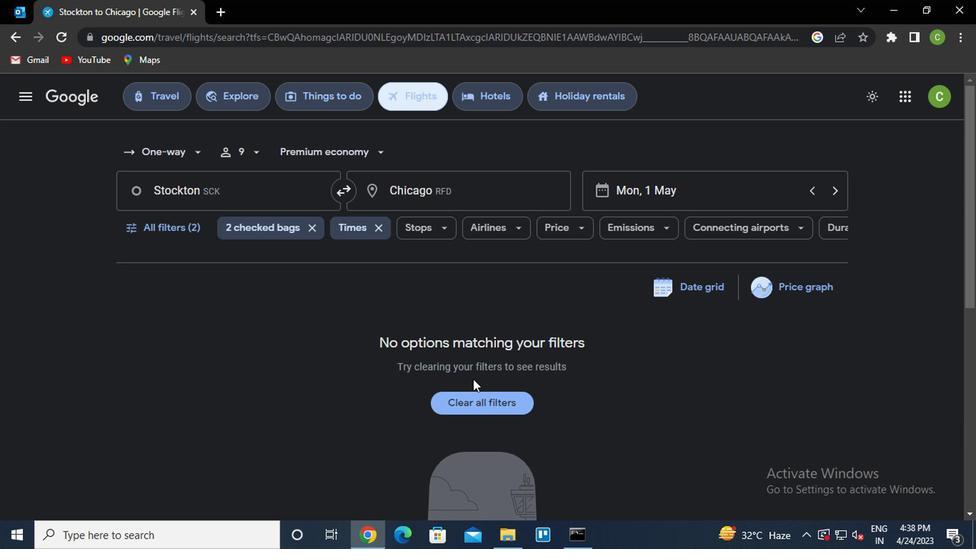 
